 Task: Use the formula "SEC" in spreadsheet "Project portfolio".
Action: Key pressed '='
Screenshot: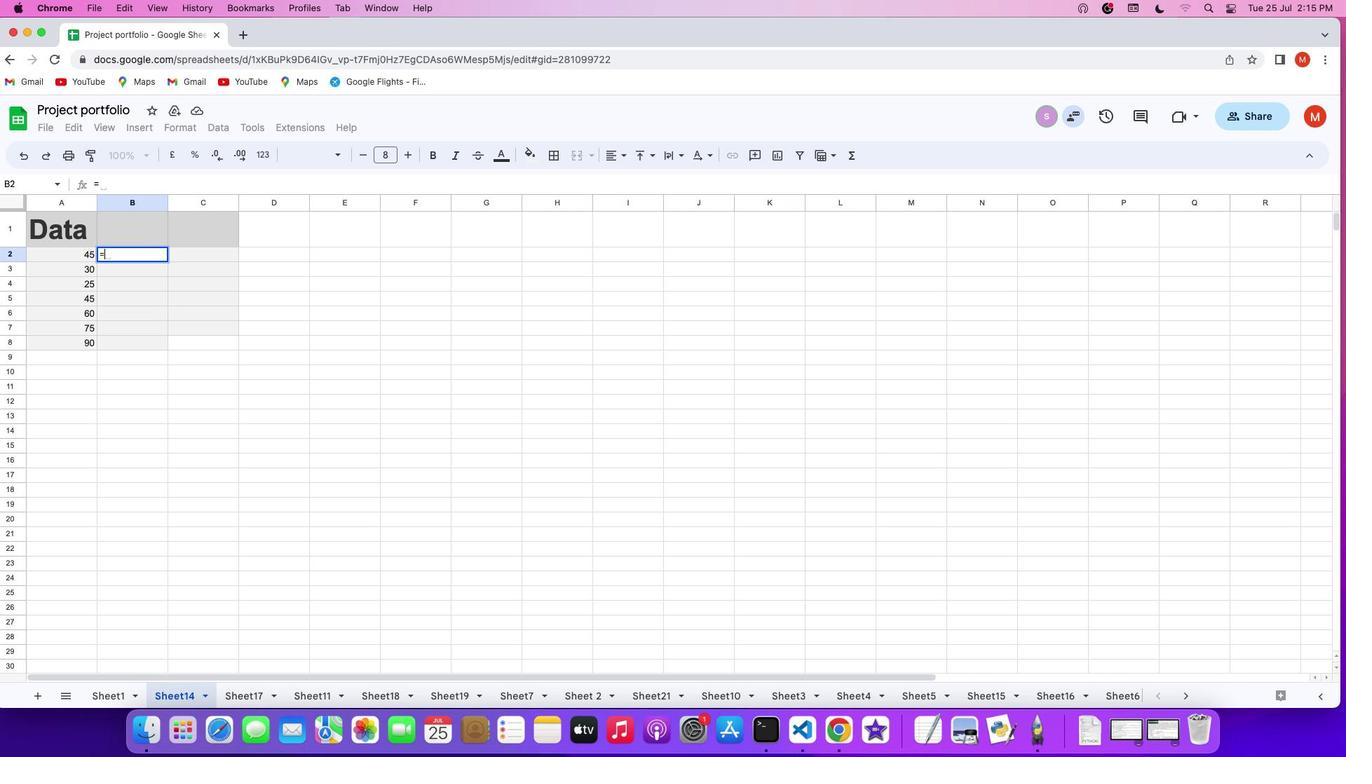 
Action: Mouse moved to (852, 152)
Screenshot: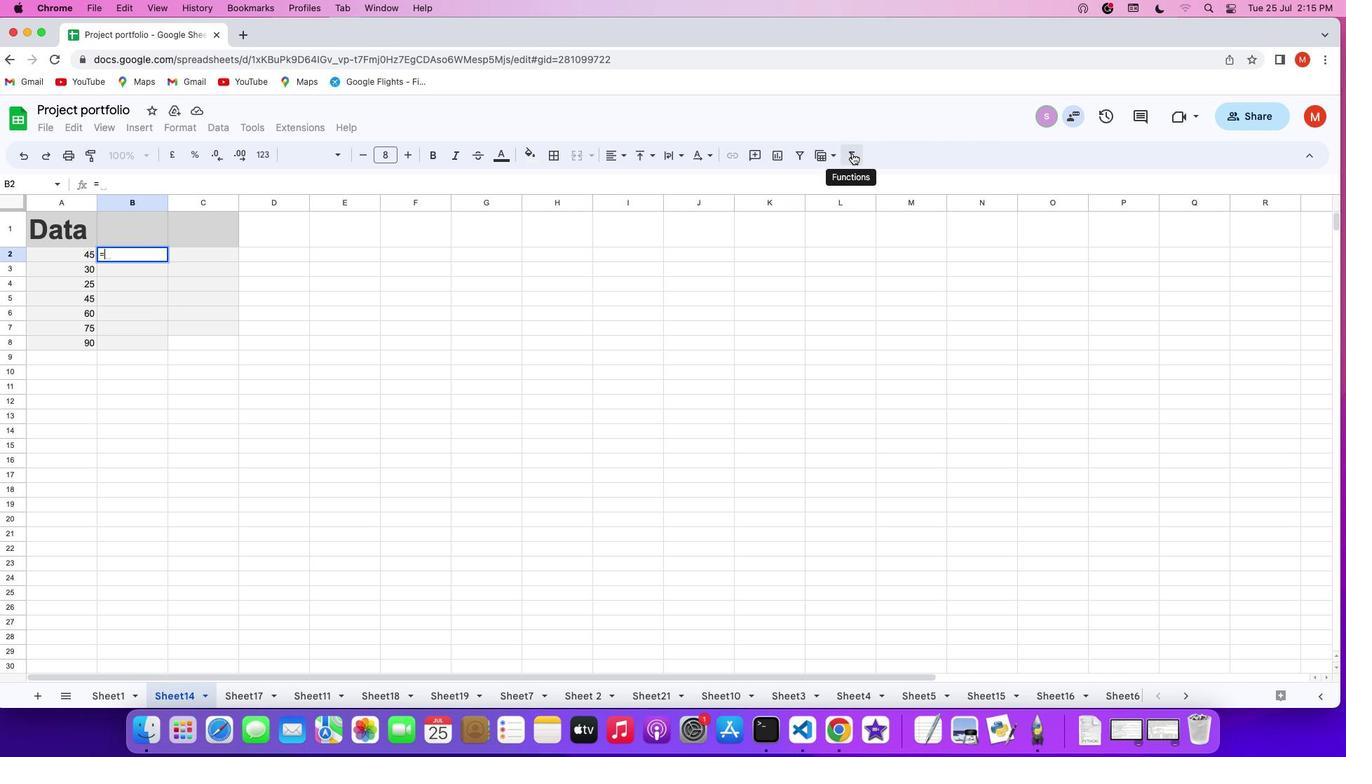 
Action: Mouse pressed left at (852, 152)
Screenshot: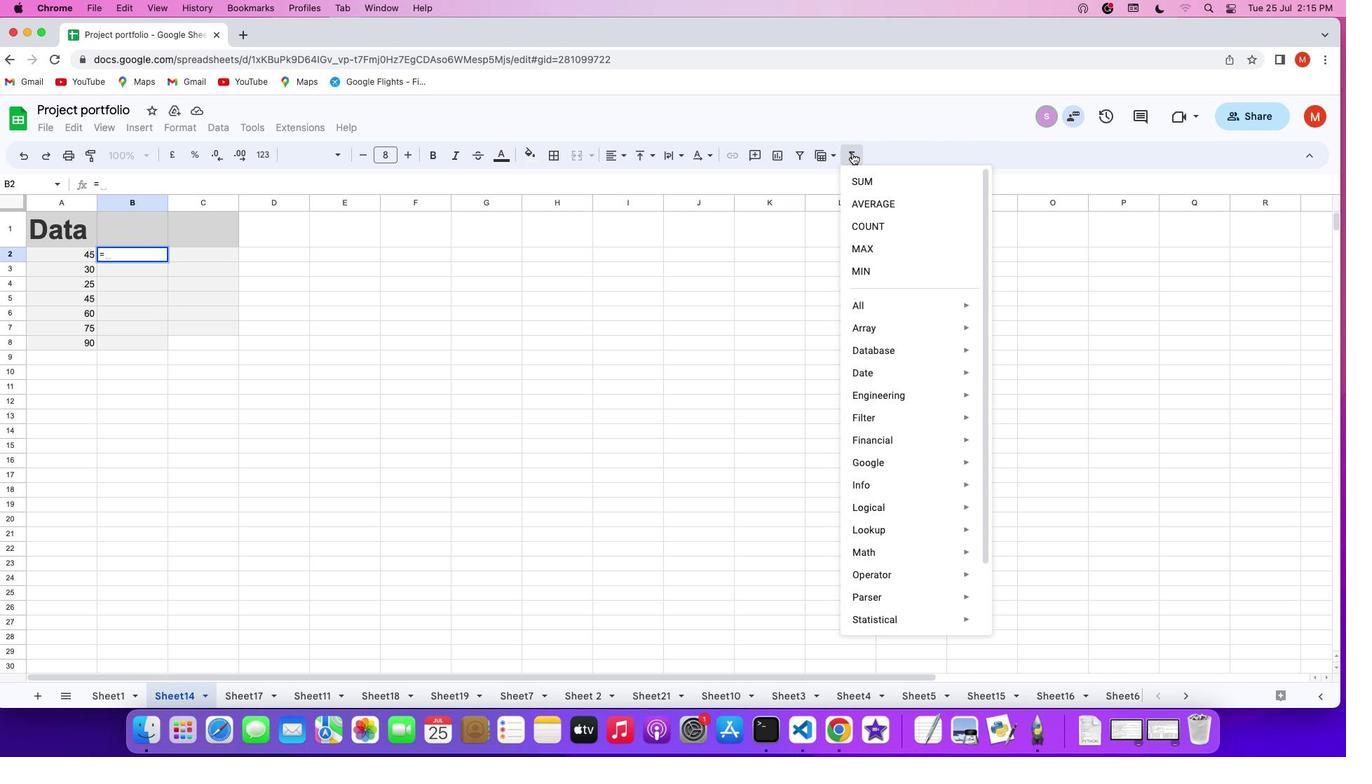 
Action: Mouse moved to (1022, 632)
Screenshot: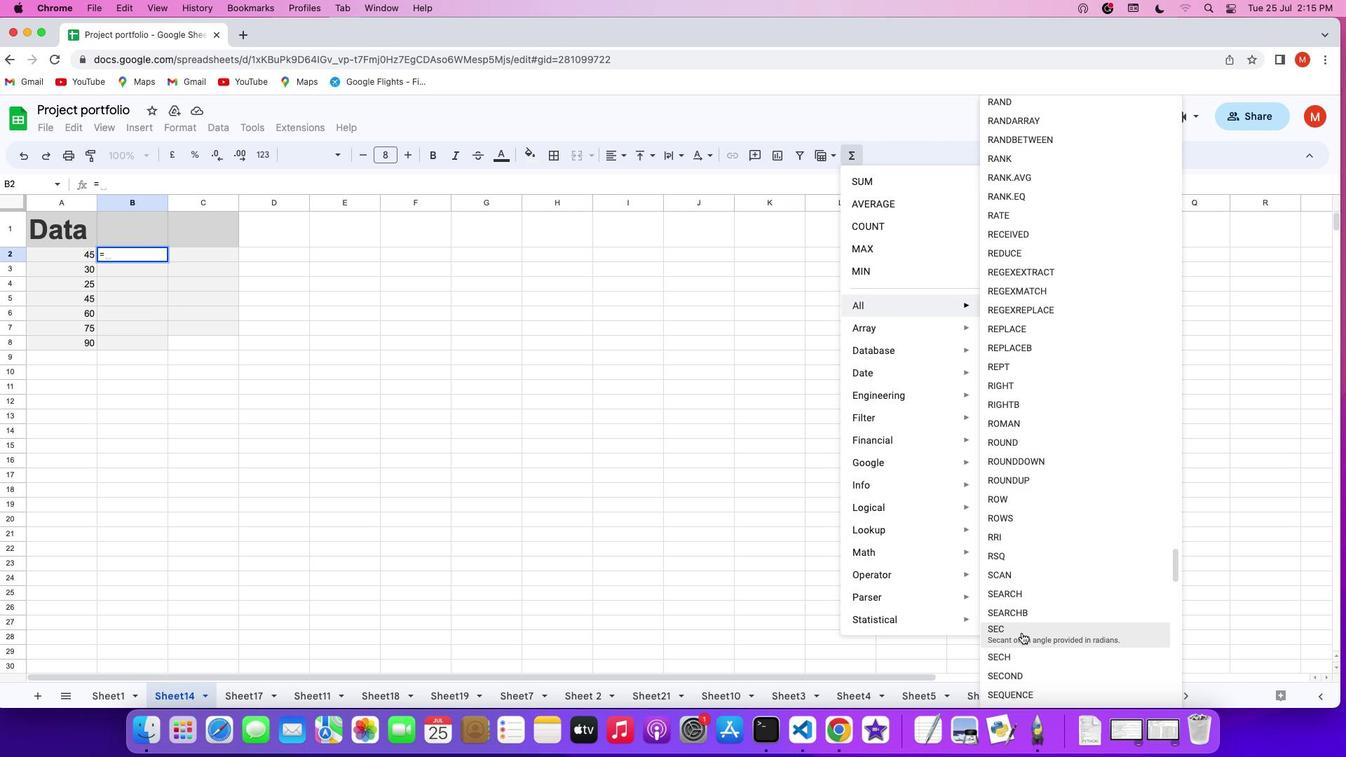 
Action: Mouse pressed left at (1022, 632)
Screenshot: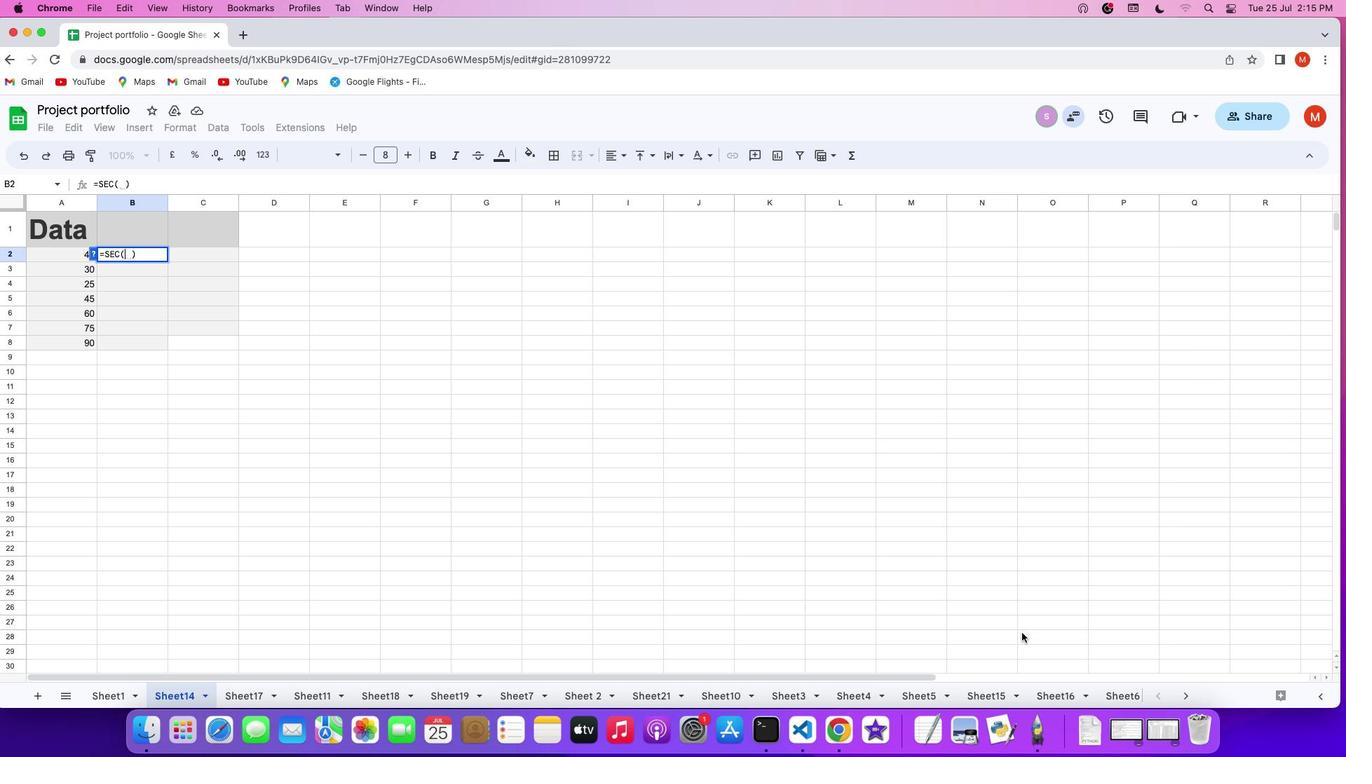 
Action: Key pressed '4''5'Key.enter
Screenshot: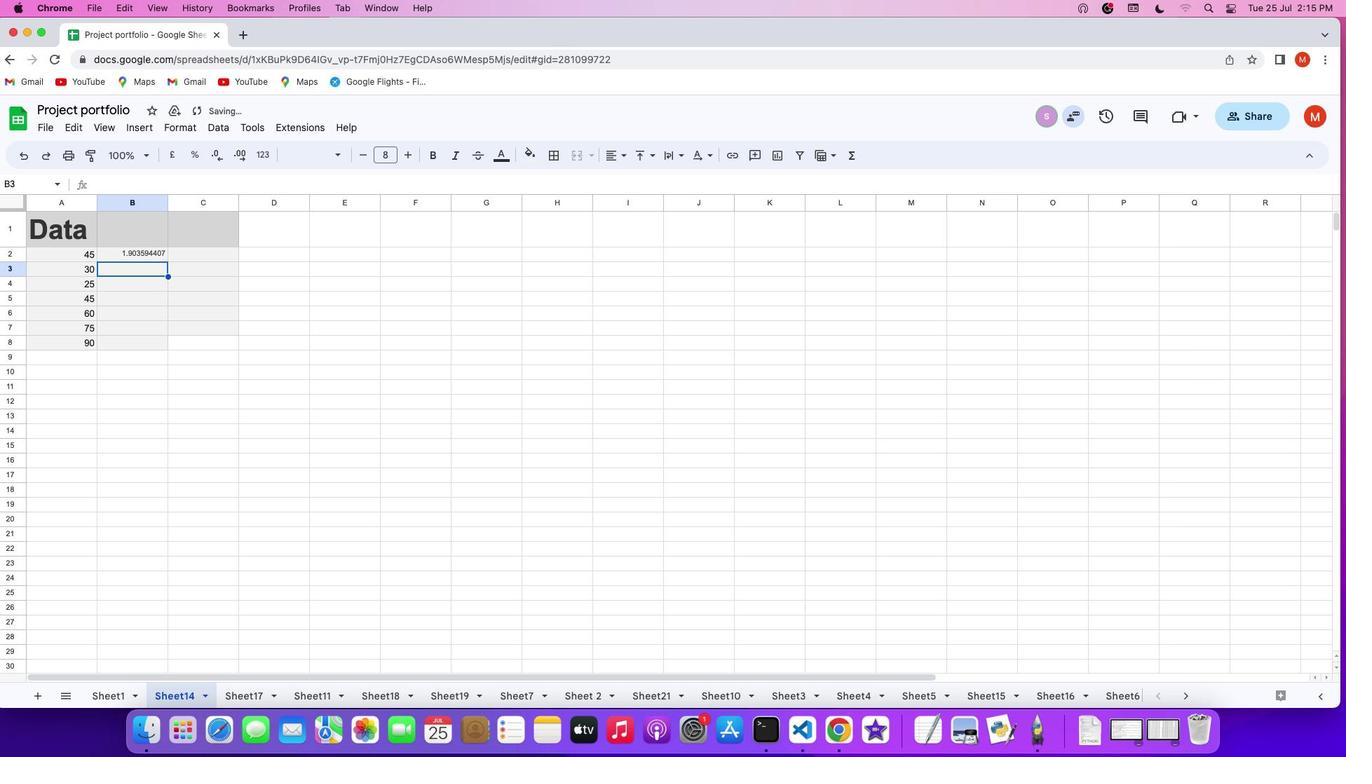
